 Task: Create a rule from the Routing list, Task moved to a section -> Set Priority in the project AcmeWorks , set the section as Done clear the priority
Action: Mouse moved to (97, 317)
Screenshot: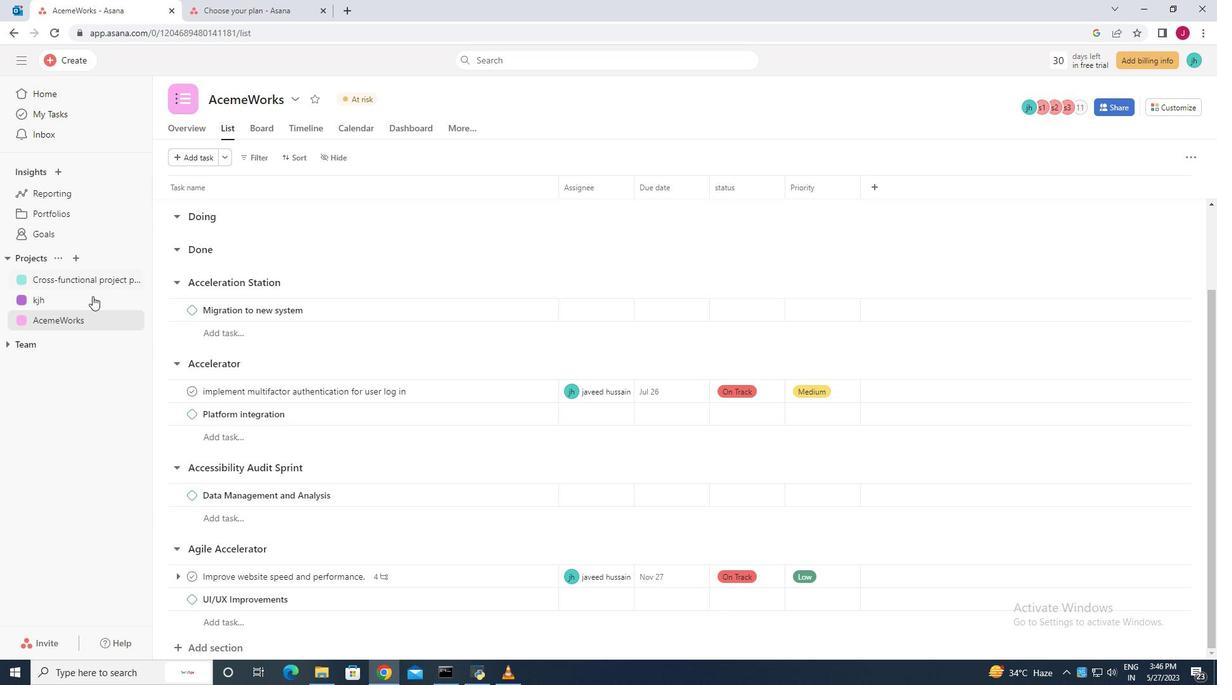 
Action: Mouse pressed left at (97, 317)
Screenshot: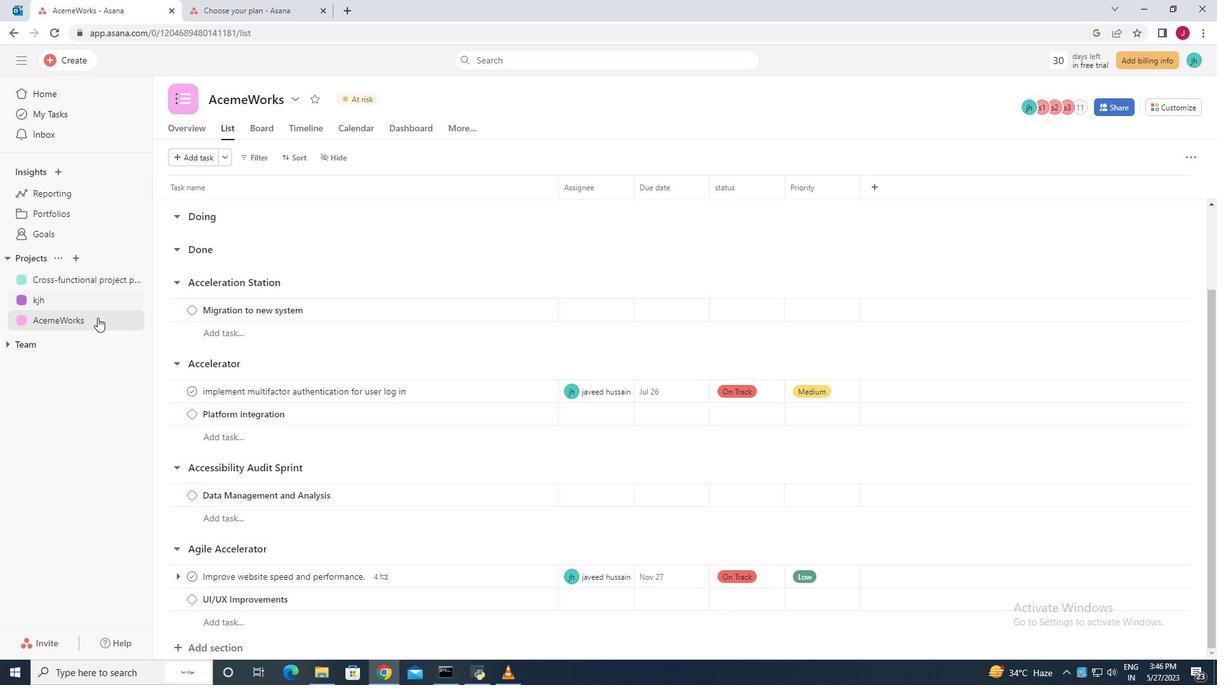 
Action: Mouse moved to (1172, 105)
Screenshot: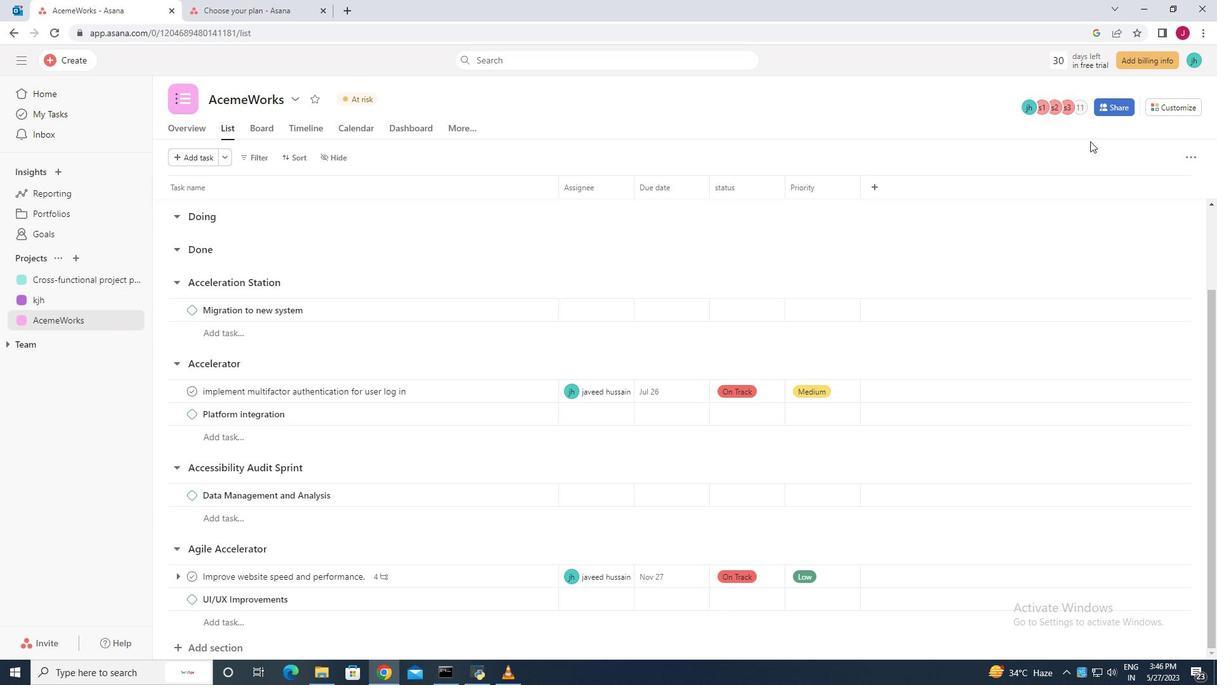 
Action: Mouse pressed left at (1172, 105)
Screenshot: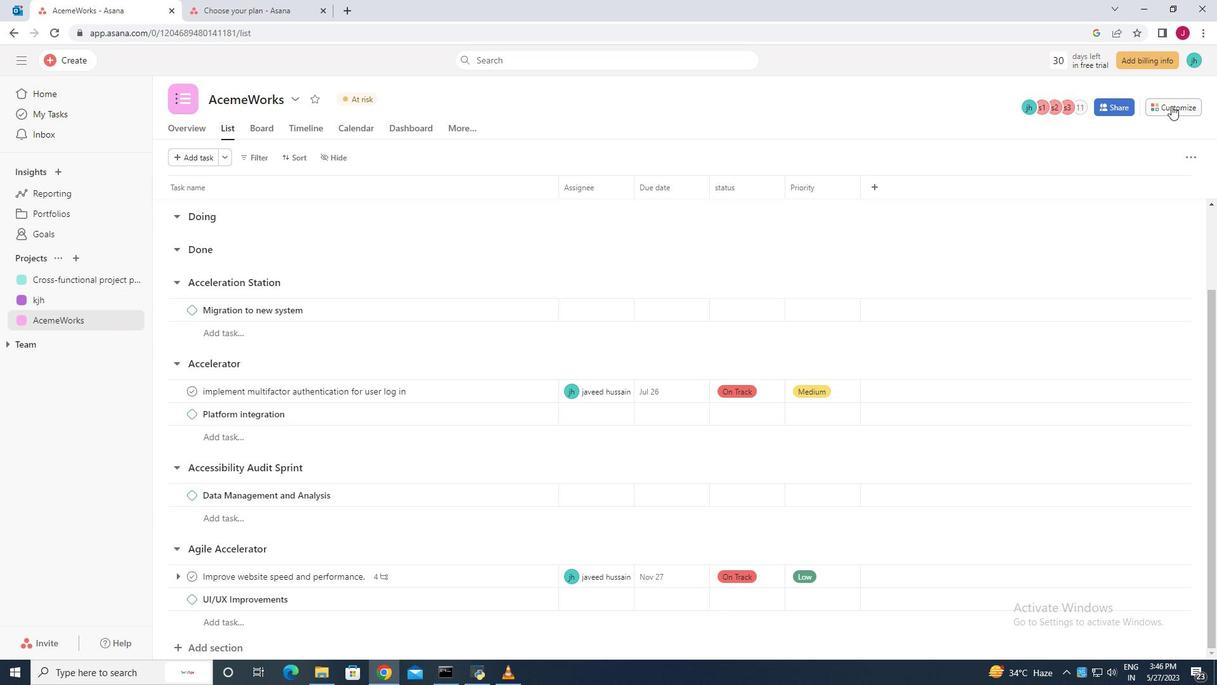 
Action: Mouse moved to (952, 276)
Screenshot: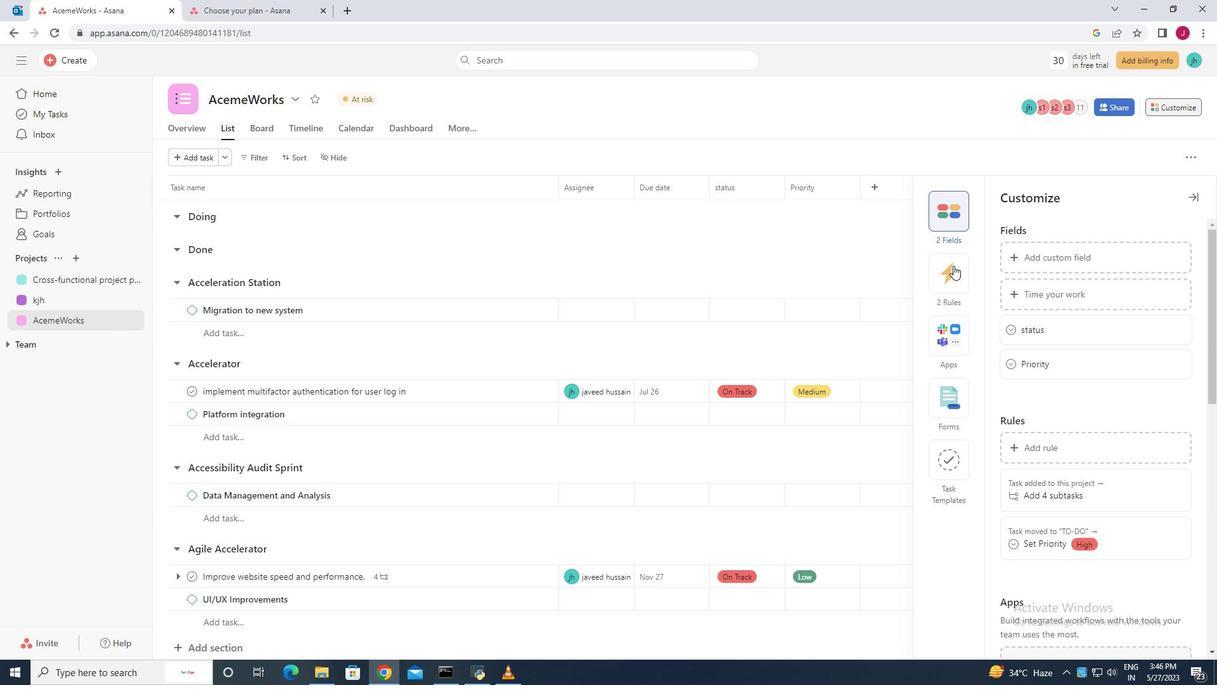
Action: Mouse pressed left at (952, 276)
Screenshot: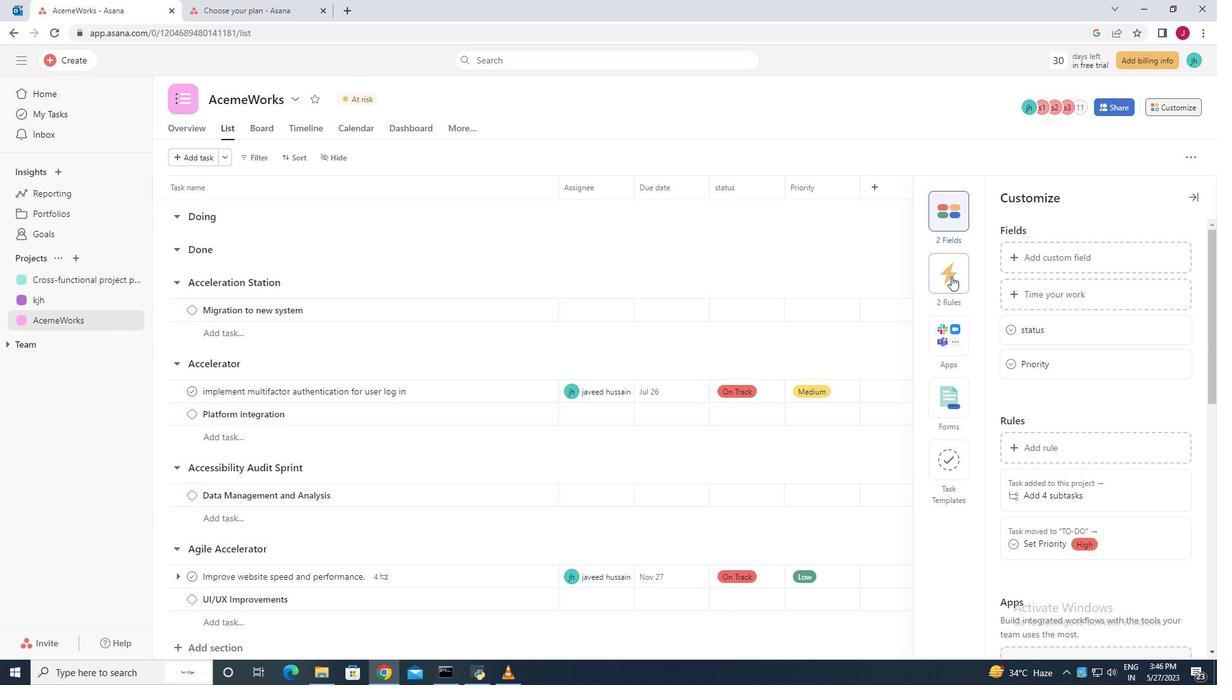 
Action: Mouse moved to (1045, 254)
Screenshot: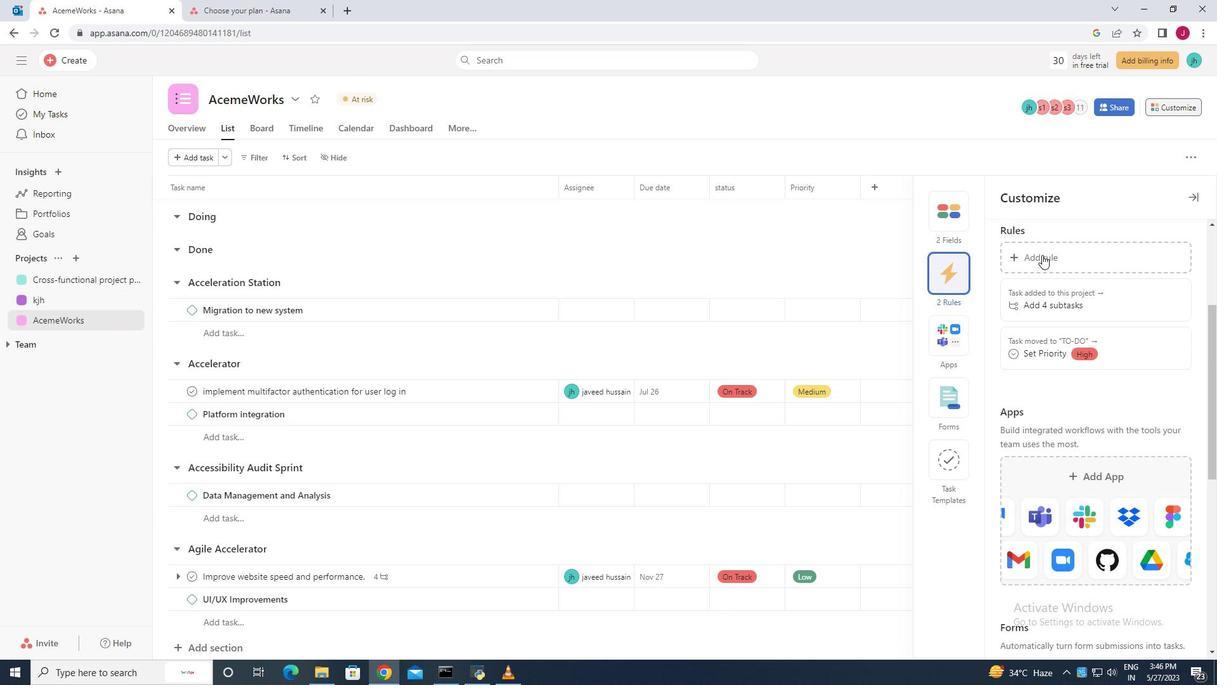 
Action: Mouse pressed left at (1045, 254)
Screenshot: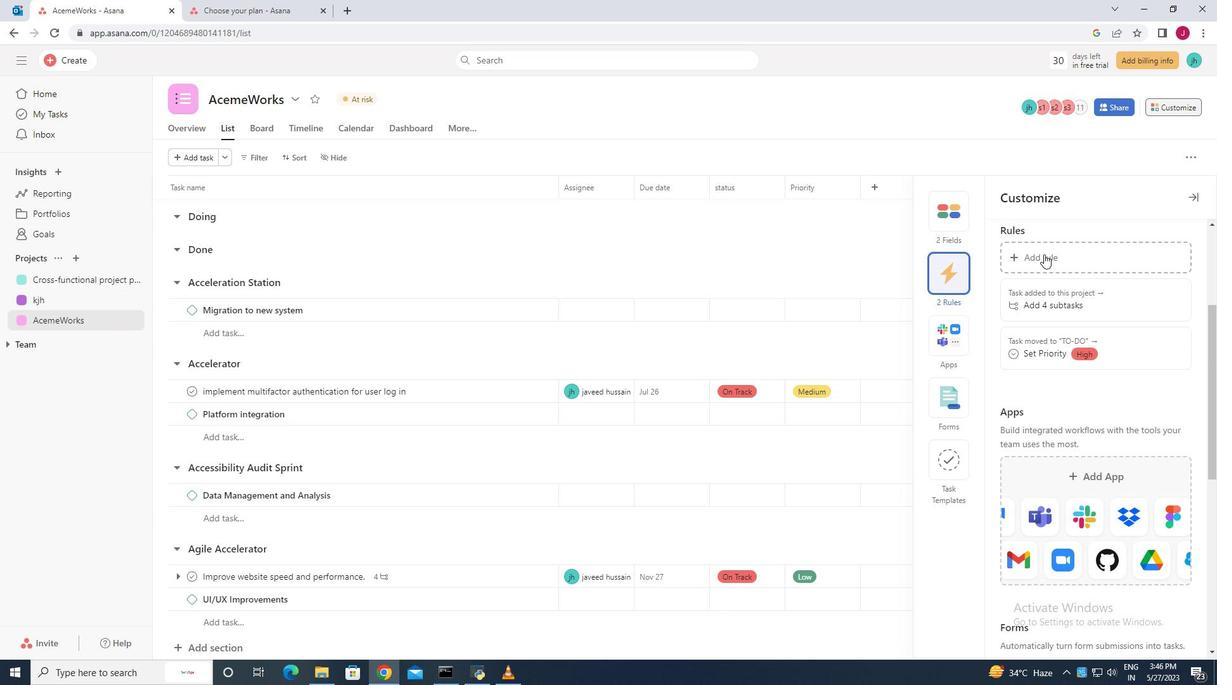 
Action: Mouse moved to (270, 170)
Screenshot: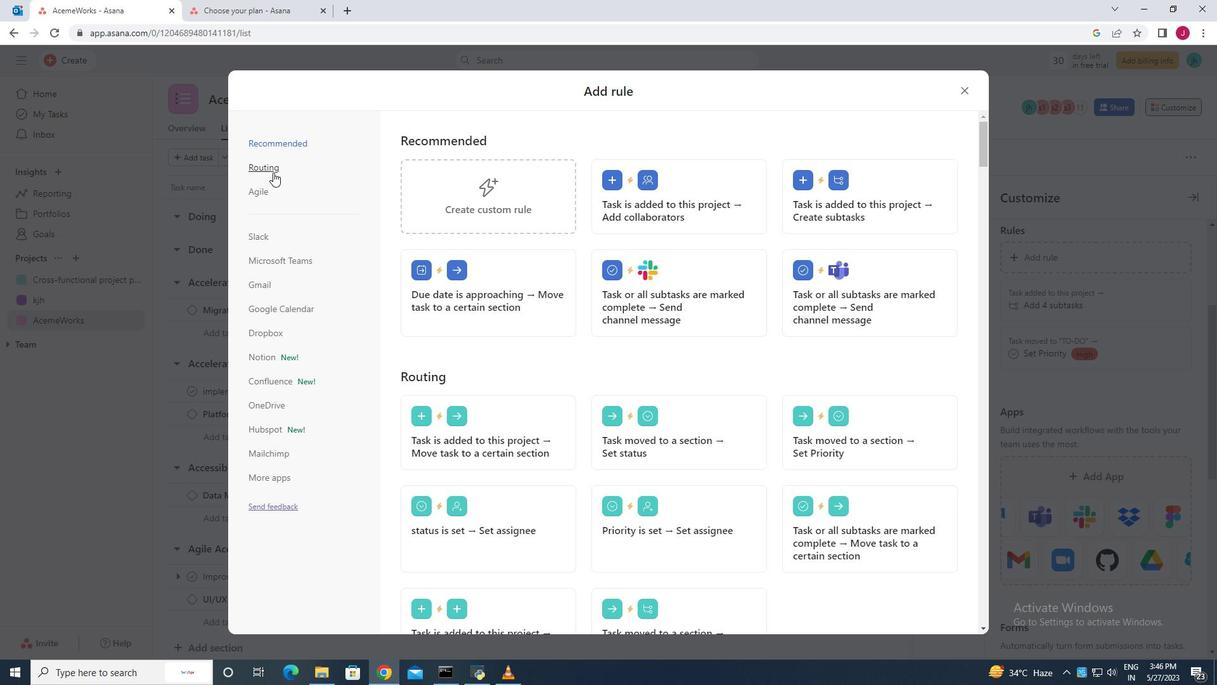 
Action: Mouse pressed left at (270, 170)
Screenshot: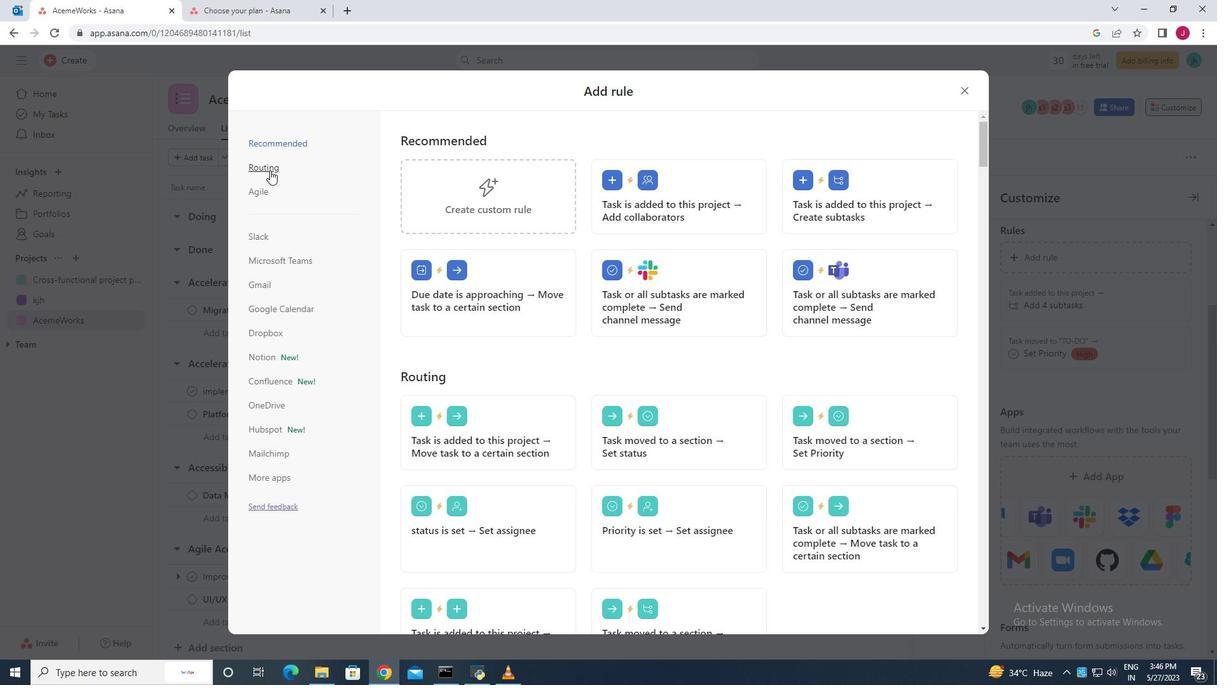 
Action: Mouse moved to (860, 202)
Screenshot: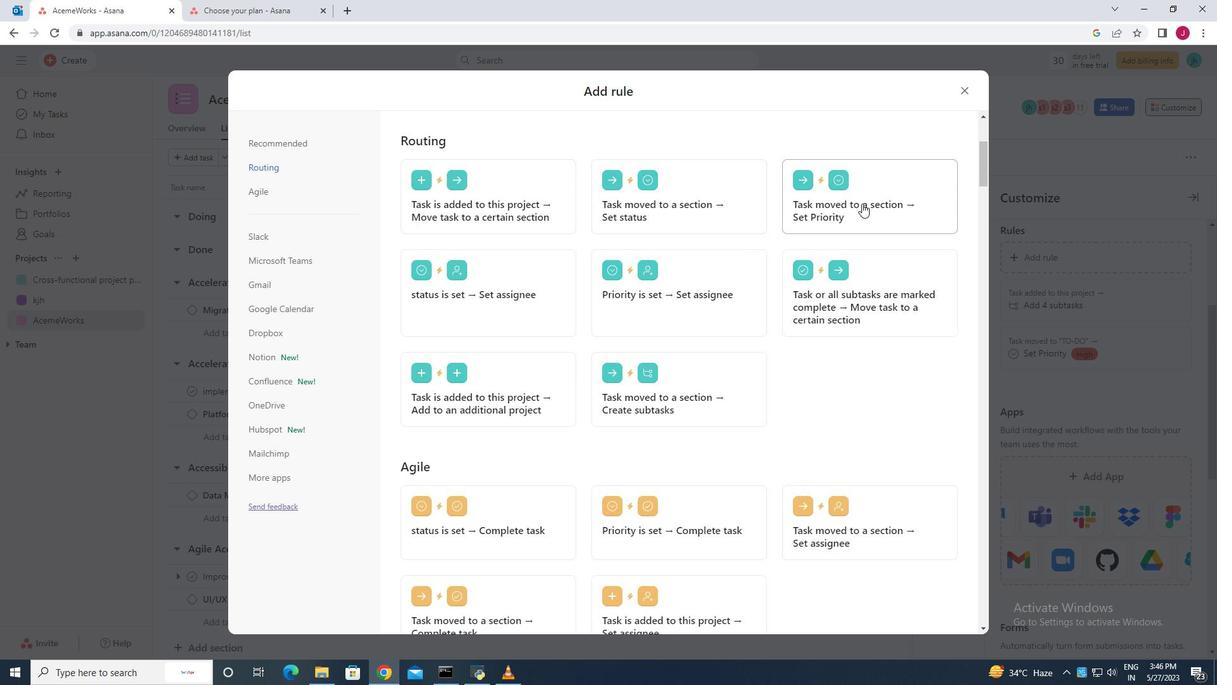 
Action: Mouse pressed left at (860, 202)
Screenshot: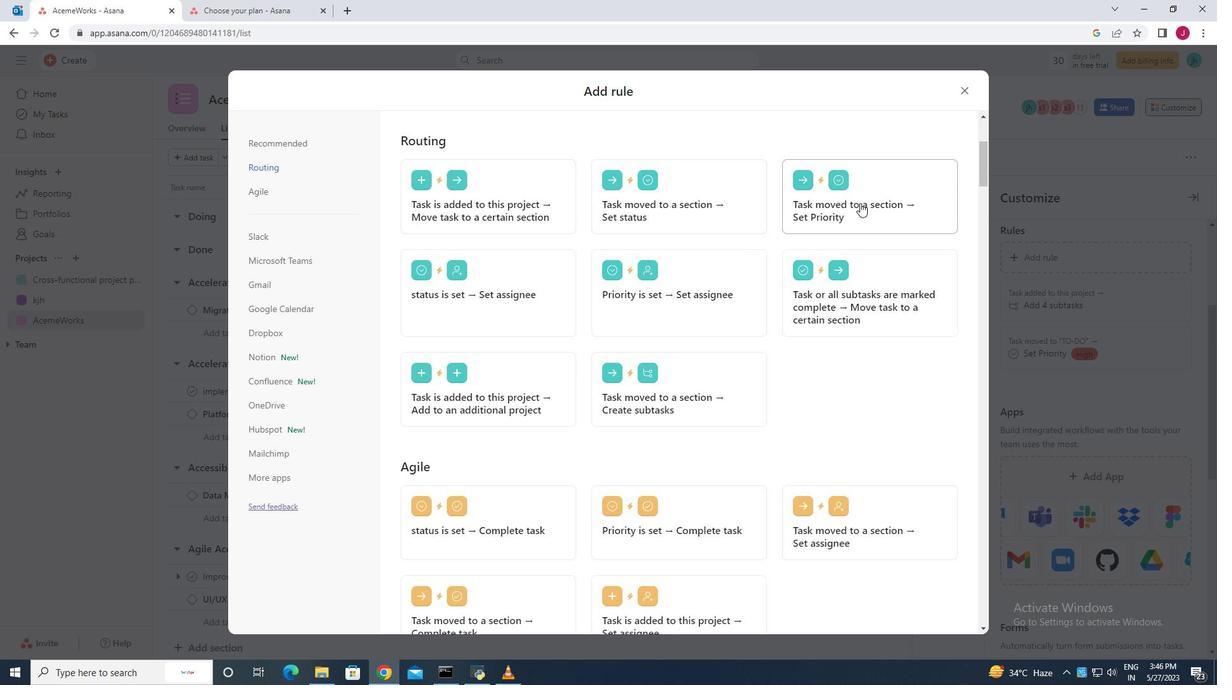 
Action: Mouse moved to (475, 354)
Screenshot: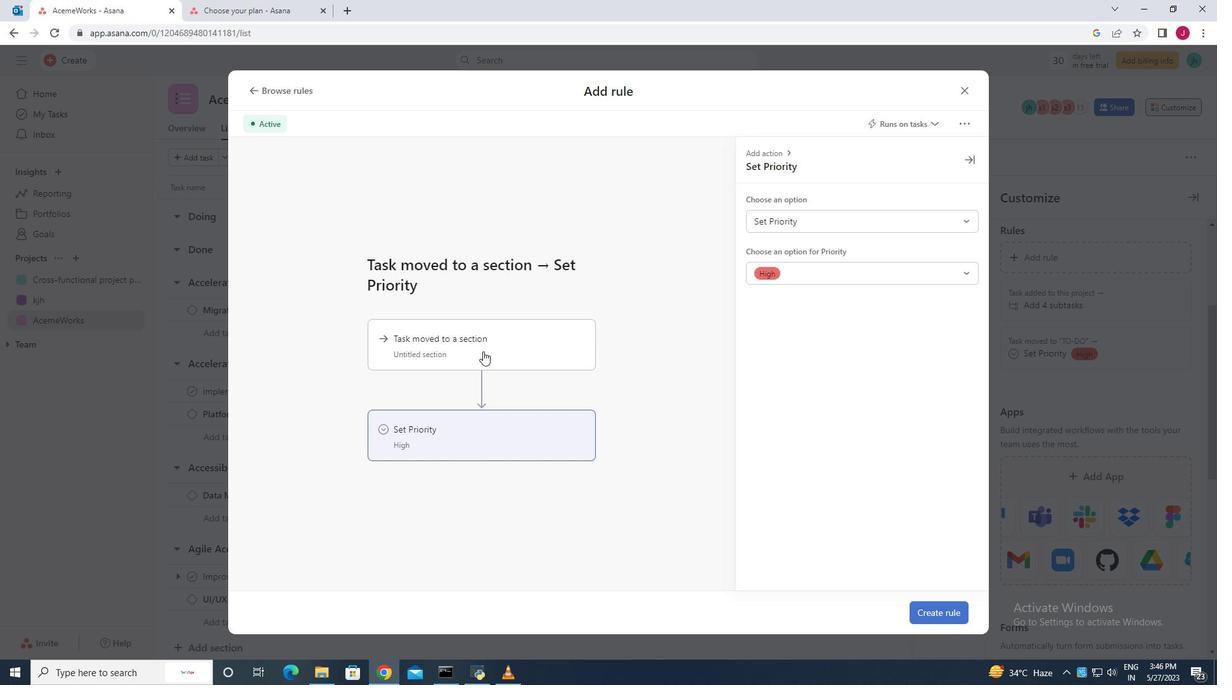 
Action: Mouse pressed left at (475, 354)
Screenshot: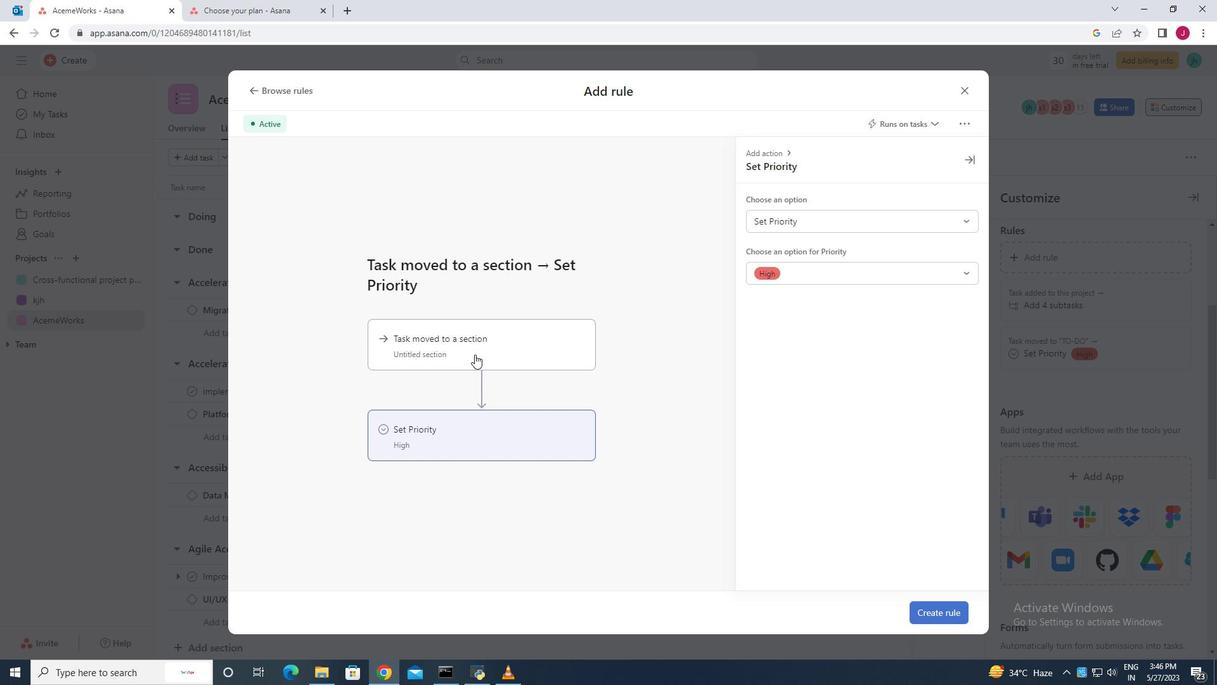 
Action: Mouse moved to (823, 222)
Screenshot: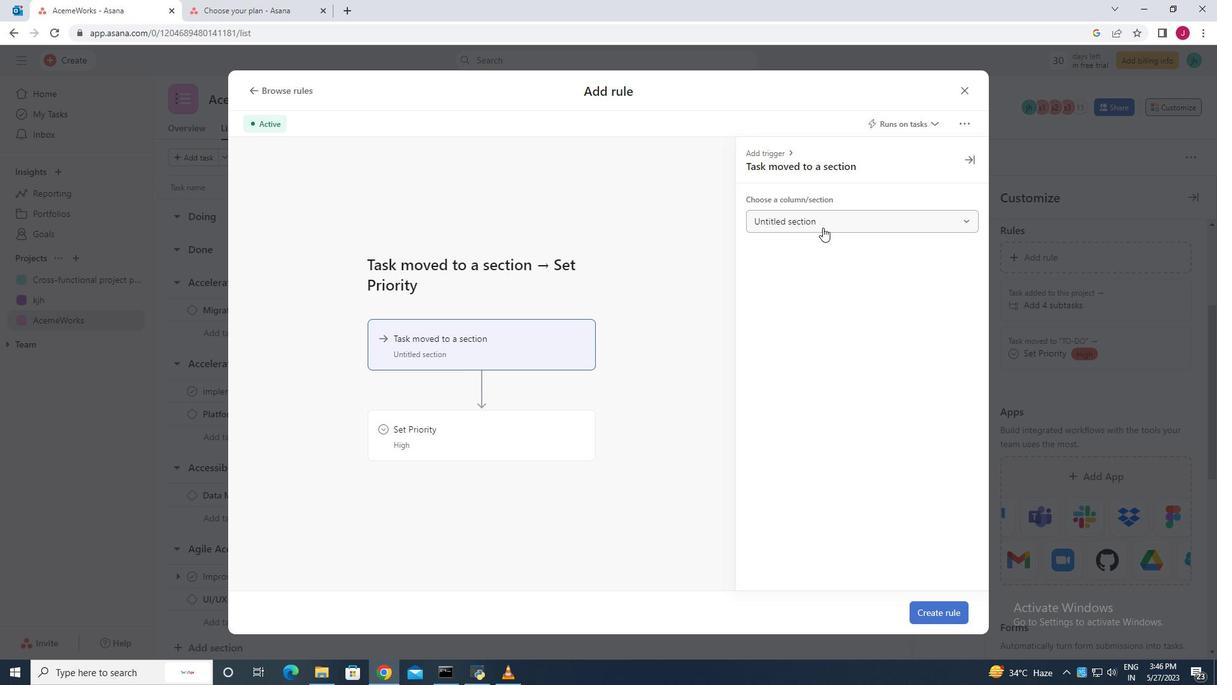 
Action: Mouse pressed left at (823, 222)
Screenshot: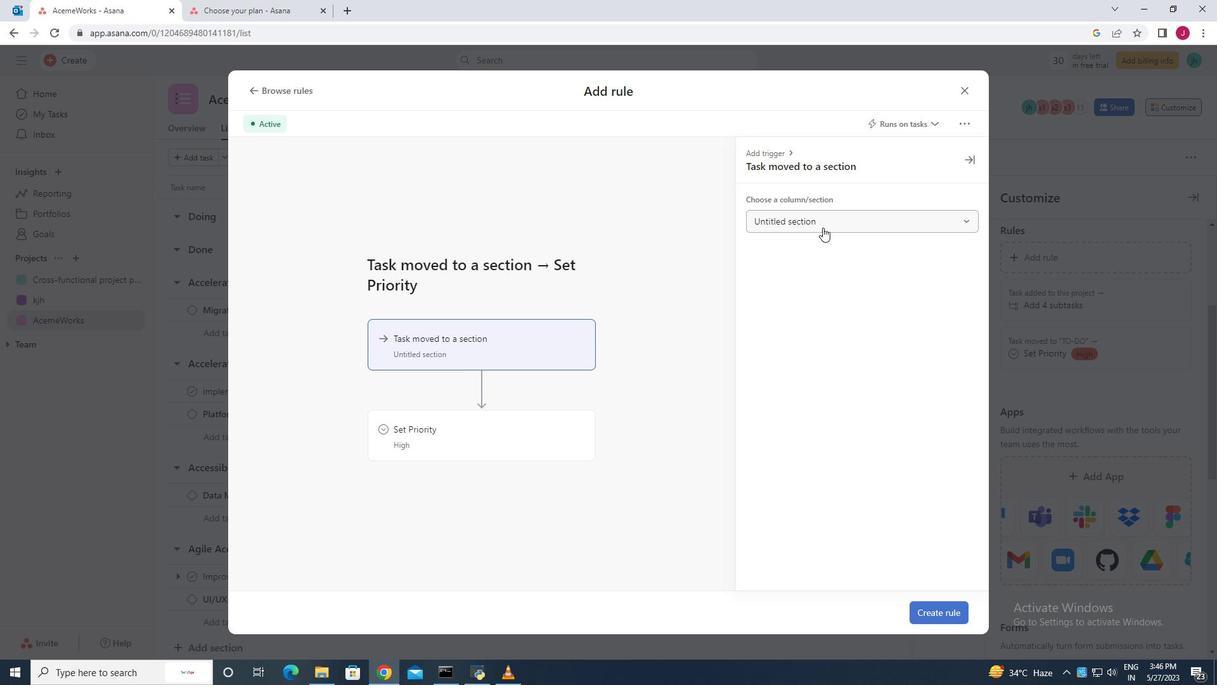 
Action: Mouse moved to (776, 317)
Screenshot: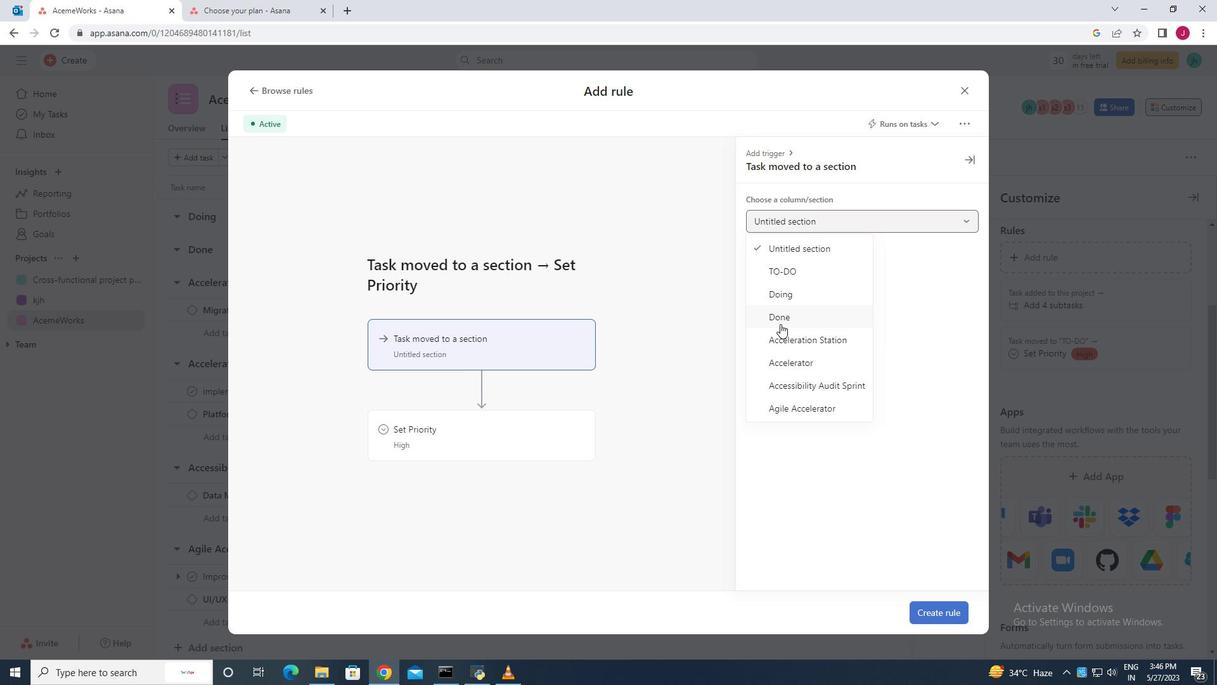 
Action: Mouse pressed left at (776, 317)
Screenshot: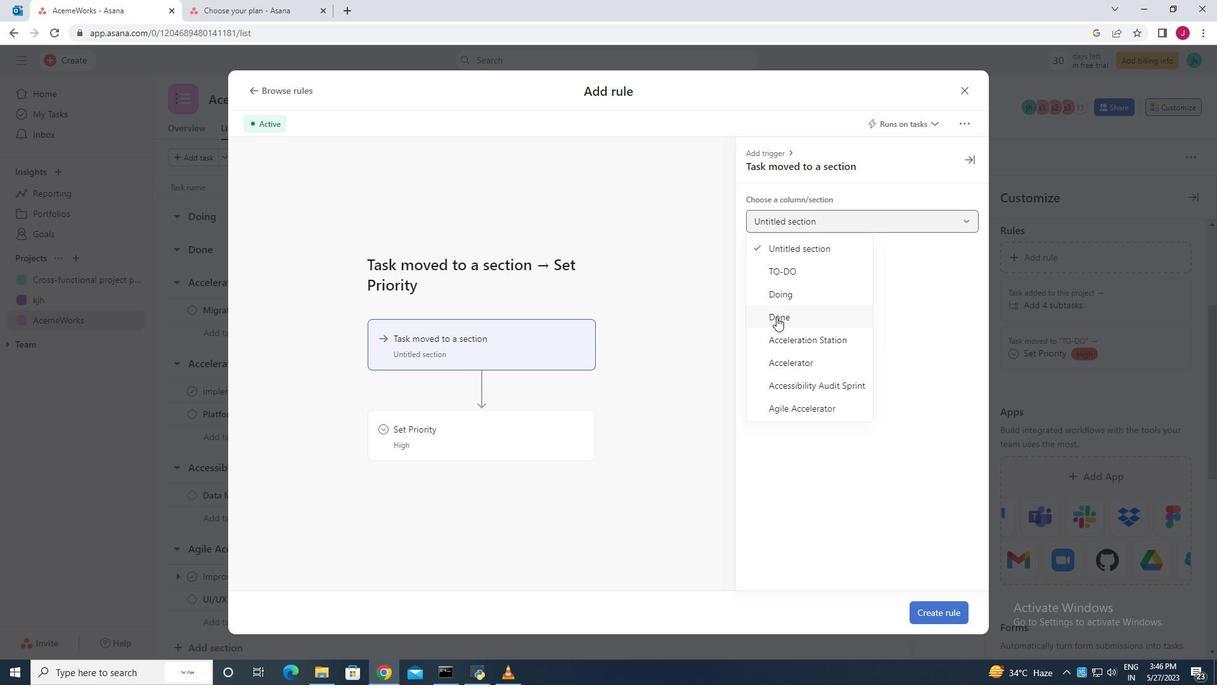 
Action: Mouse moved to (936, 613)
Screenshot: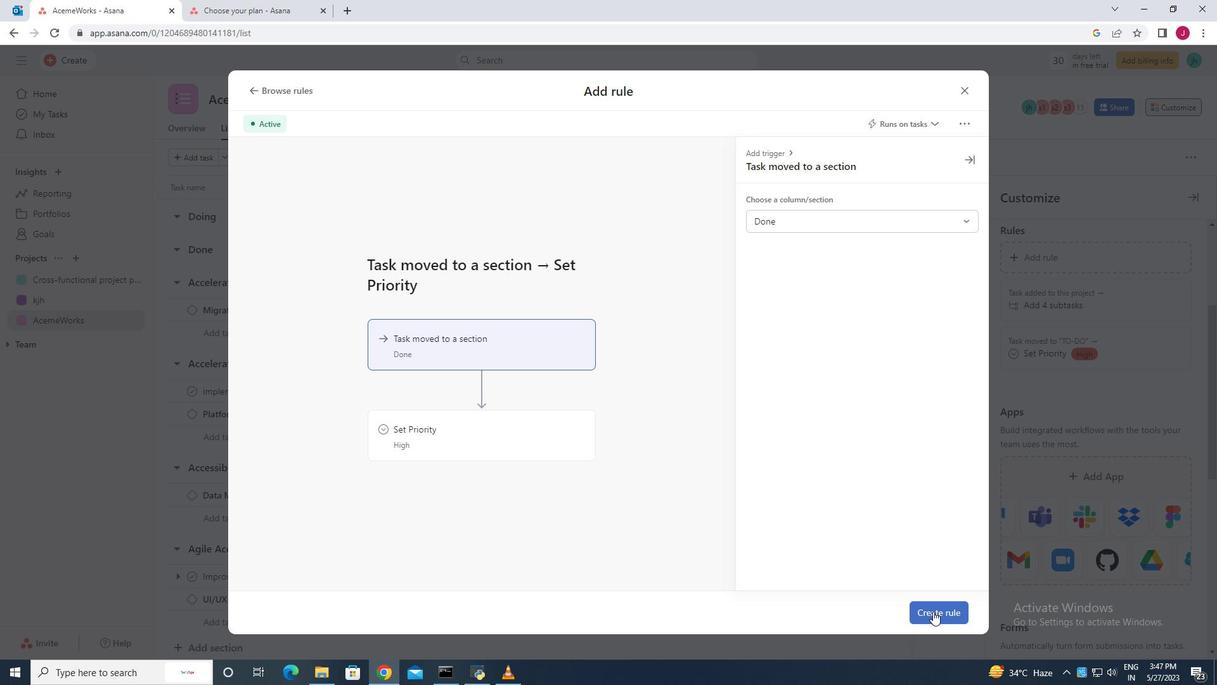 
Action: Mouse pressed left at (936, 613)
Screenshot: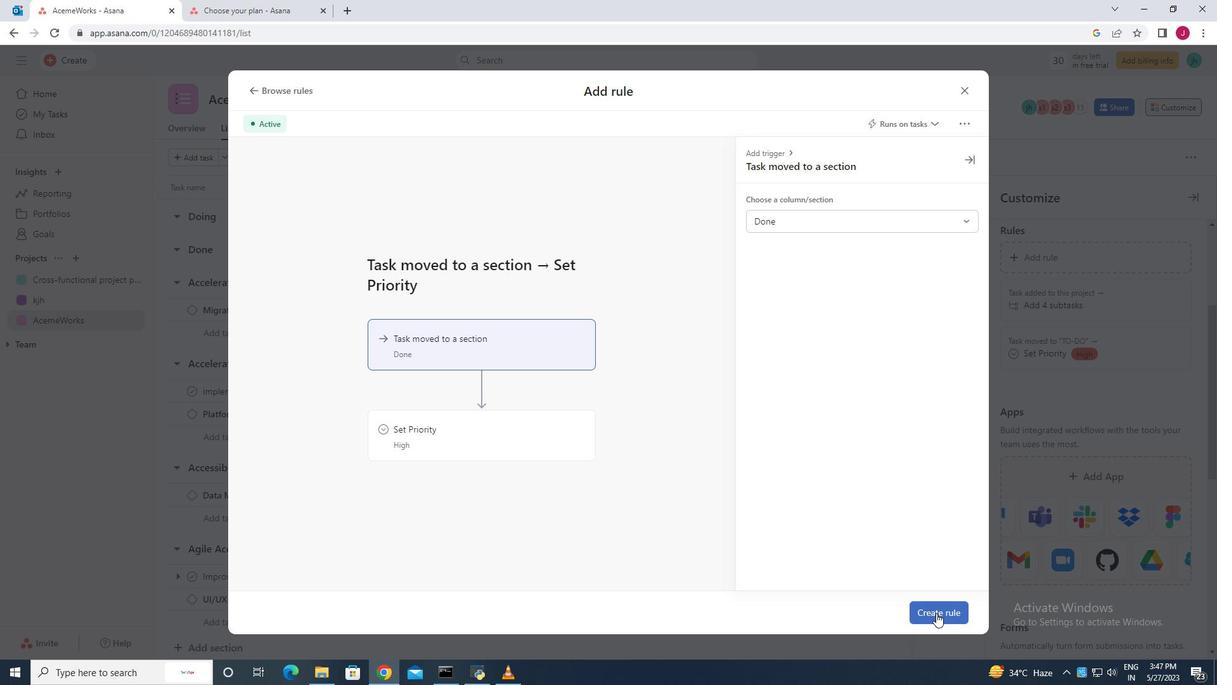 
Action: Mouse moved to (933, 607)
Screenshot: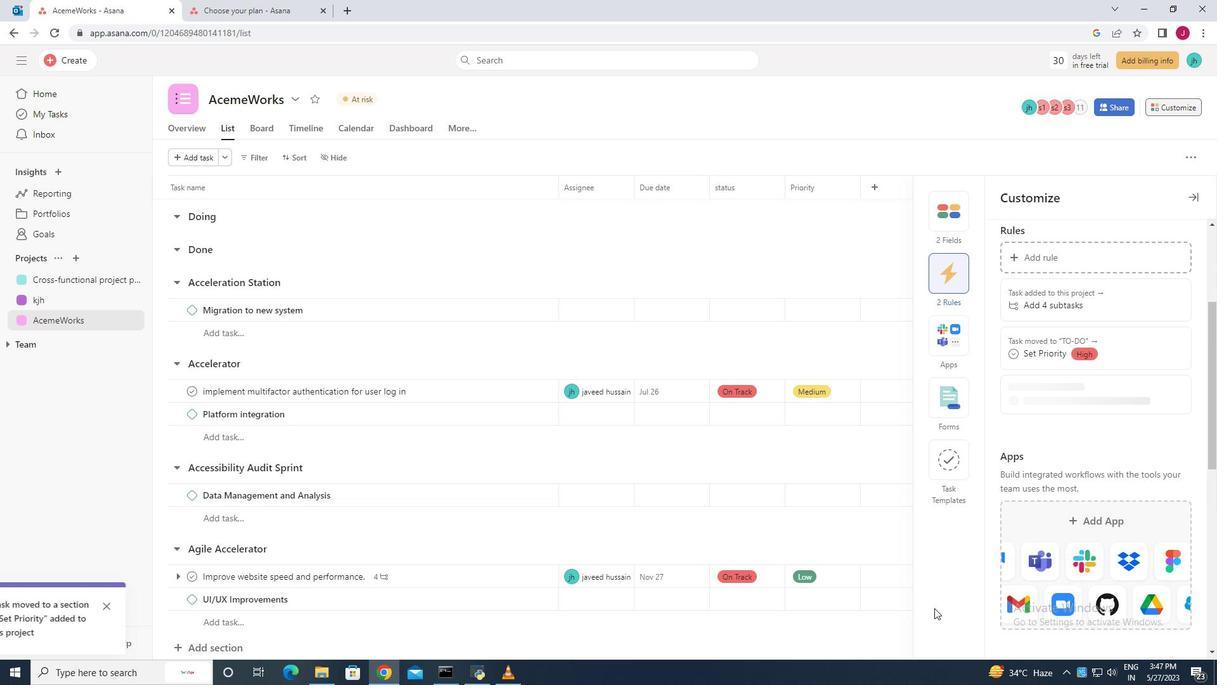 
